 Task: Create New Customer with Customer Name: Domestic Hypermarket, Billing Address Line1: 4726 Wines Lane, Billing Address Line2:  Sabine Pass, Billing Address Line3:  Texas 77655, Cell Number: 204-362-4243
Action: Mouse moved to (193, 43)
Screenshot: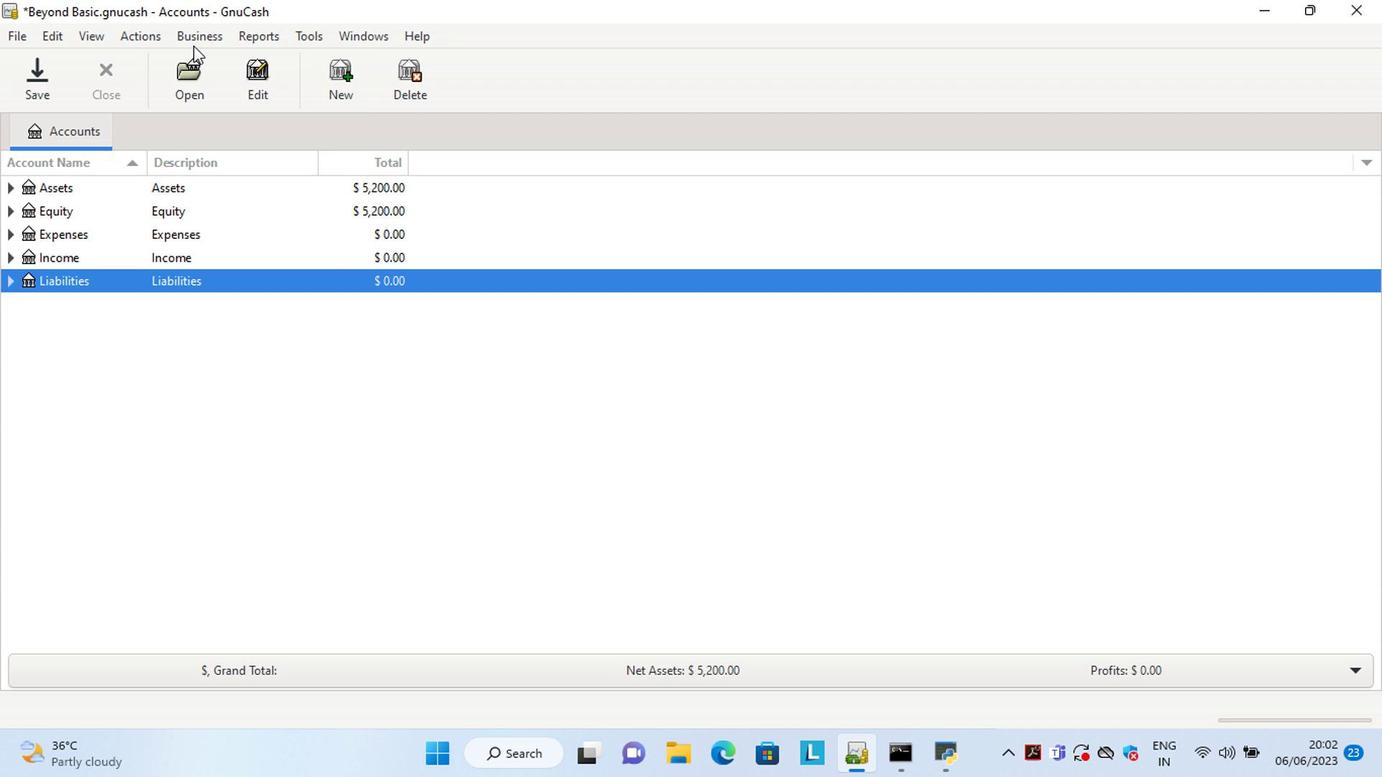 
Action: Mouse pressed left at (193, 43)
Screenshot: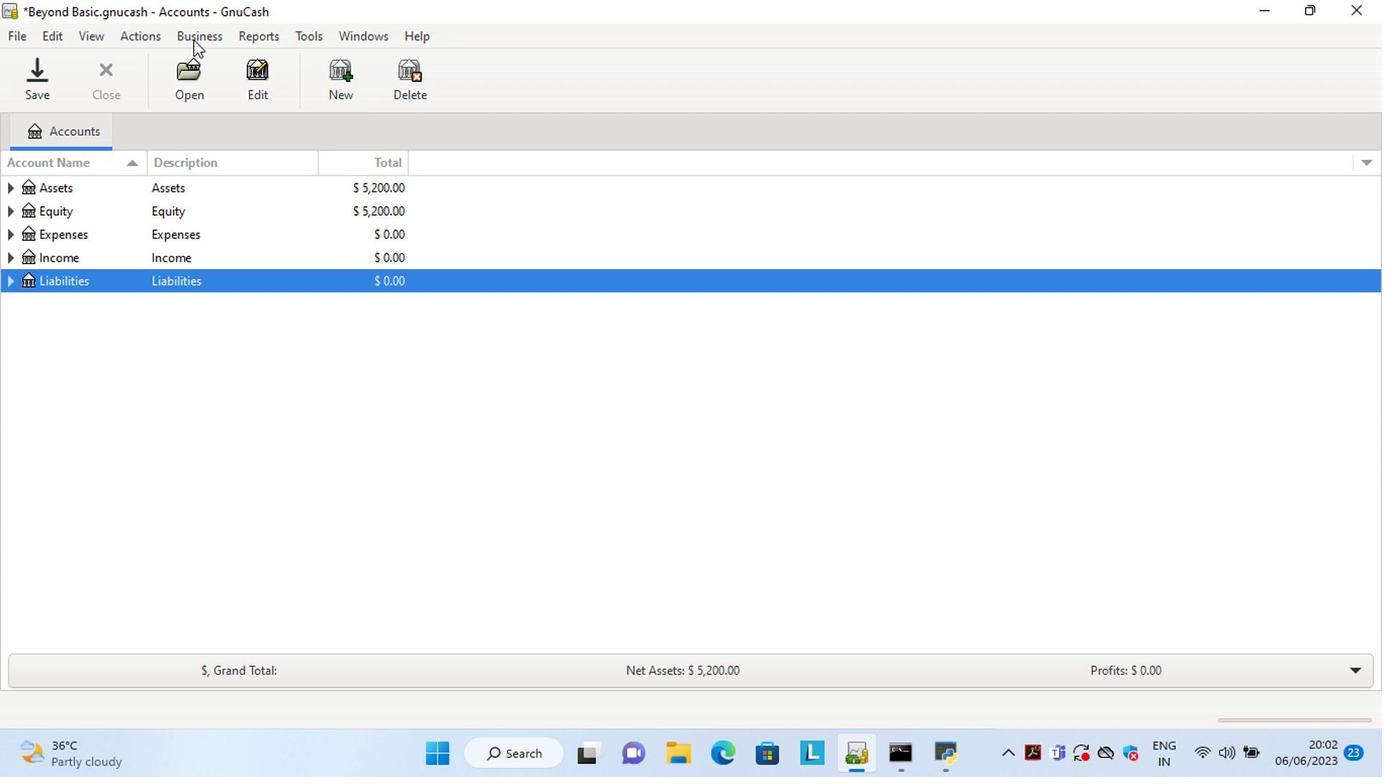 
Action: Mouse moved to (421, 86)
Screenshot: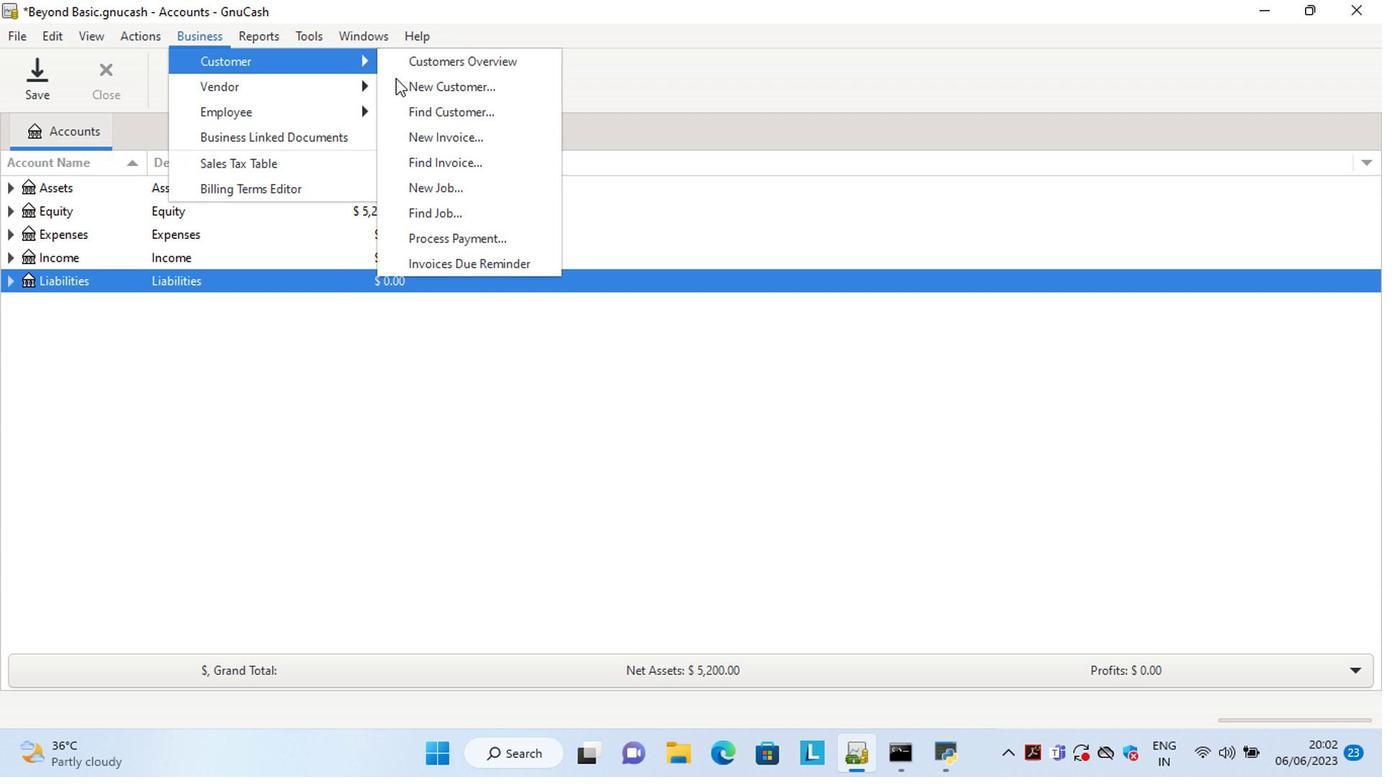 
Action: Mouse pressed left at (421, 86)
Screenshot: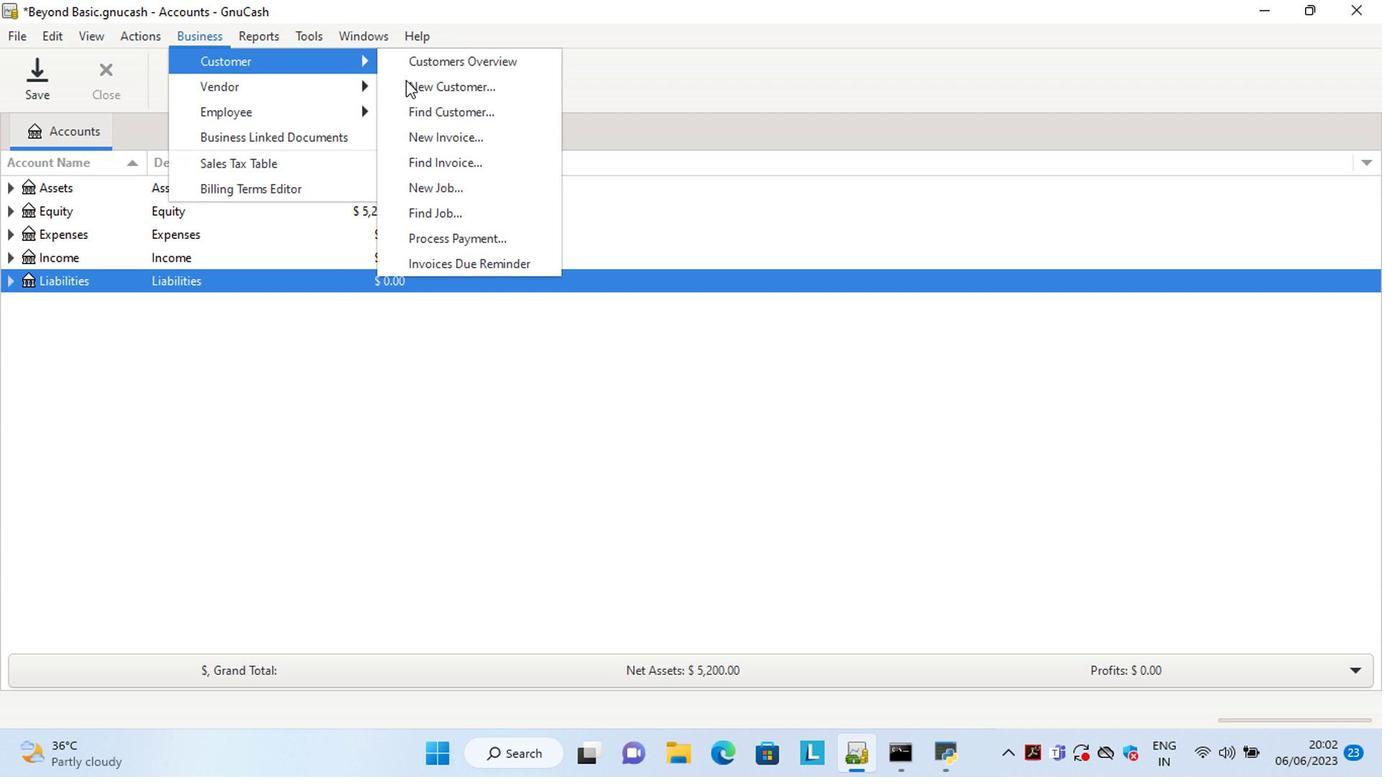 
Action: Mouse moved to (1075, 412)
Screenshot: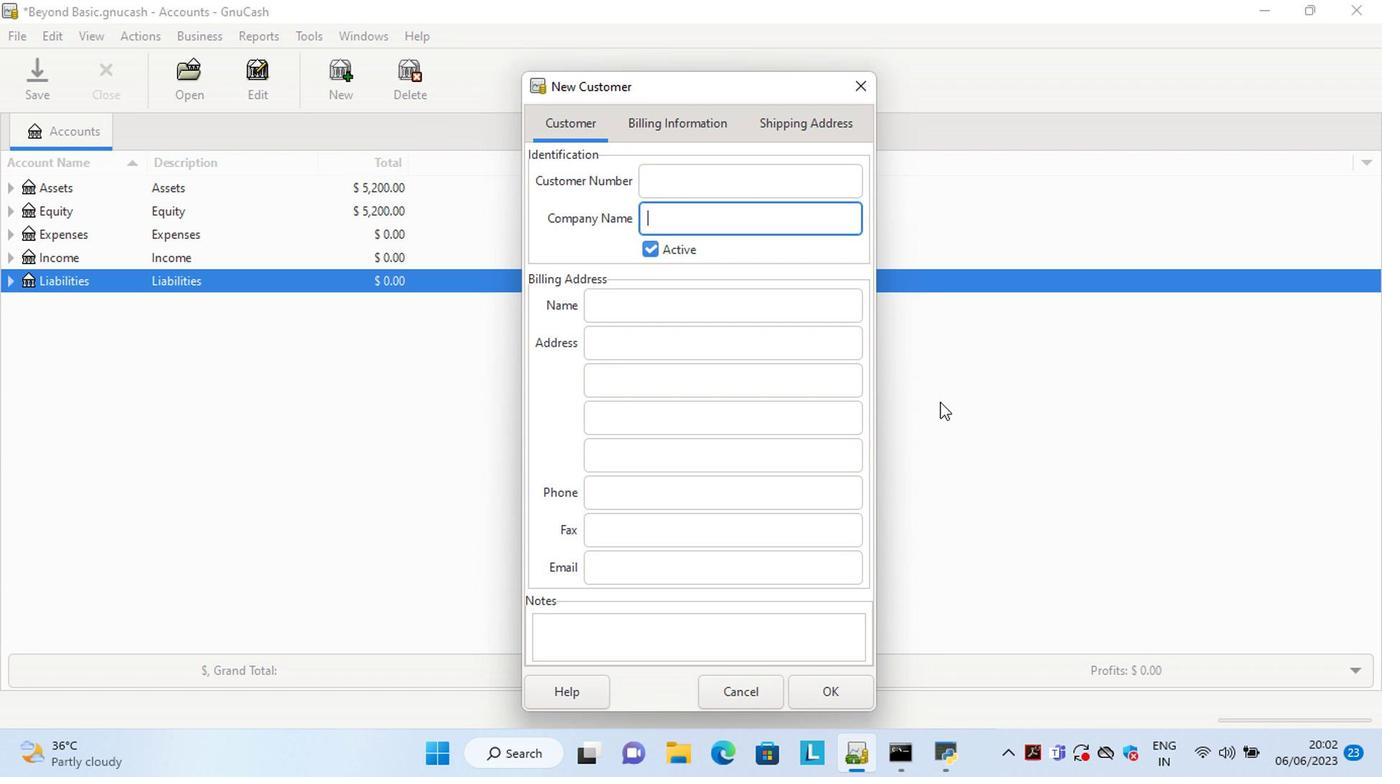 
Action: Key pressed <Key.shift>Domestic<Key.space><Key.shift>H
Screenshot: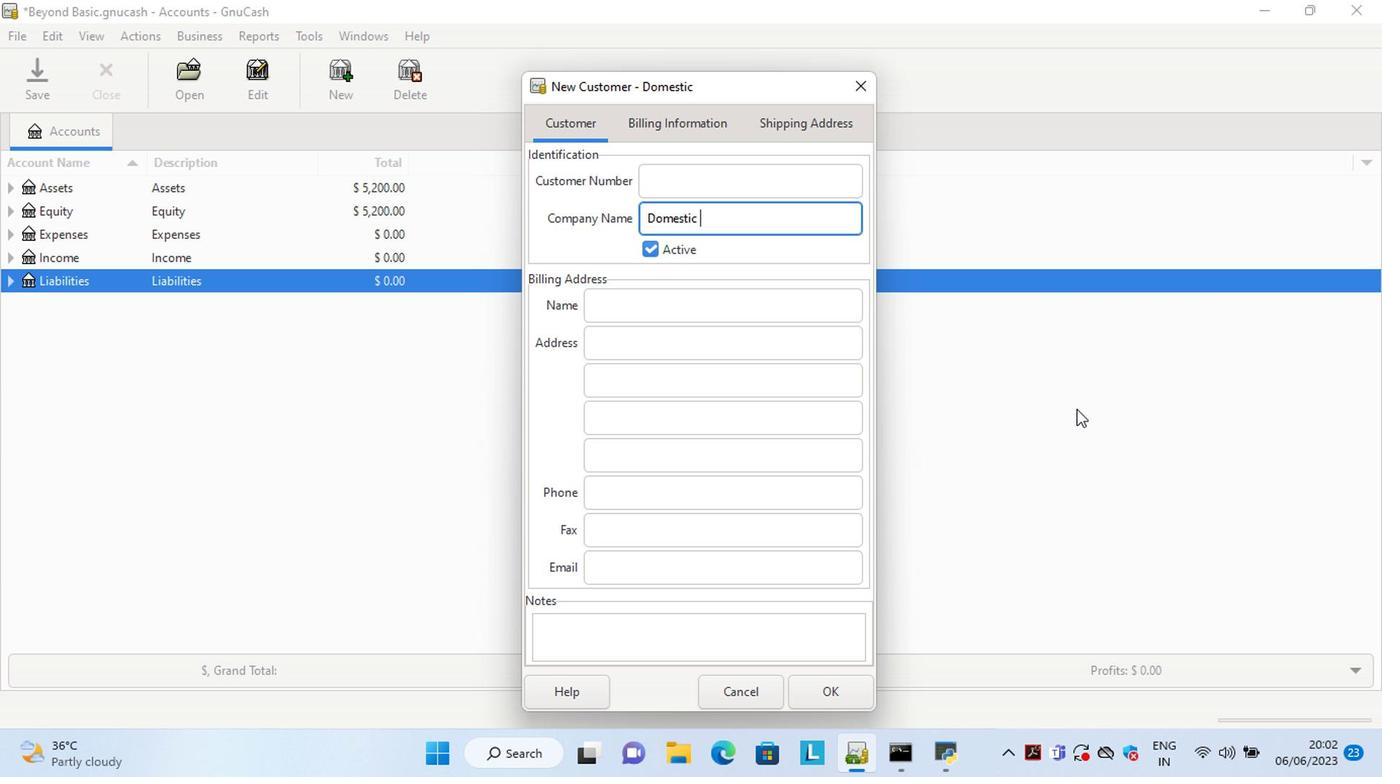
Action: Mouse moved to (1077, 414)
Screenshot: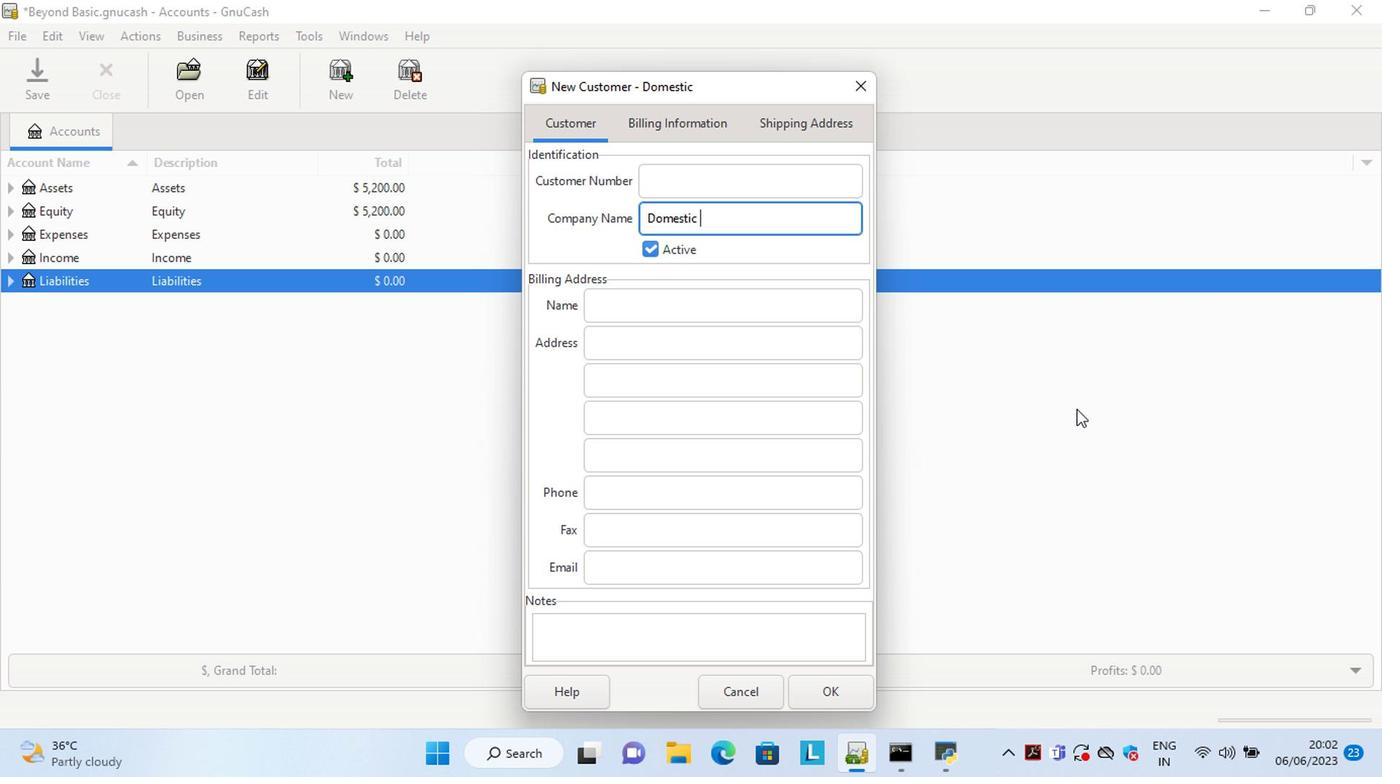 
Action: Key pressed ypermarket<Key.tab><Key.tab><Key.tab>4726<Key.space><Key.shift><Key.shift><Key.shift><Key.shift><Key.shift><Key.shift><Key.shift><Key.shift><Key.shift><Key.shift>Wines<Key.space><Key.shift>lae<Key.backspace><Key.backspace><Key.backspace><Key.backspace><Key.shift>Lane<Key.tab><Key.shift>Sab<Key.tab><Key.shift>T<Key.end>5<Key.tab><Key.tab>204-362-4243
Screenshot: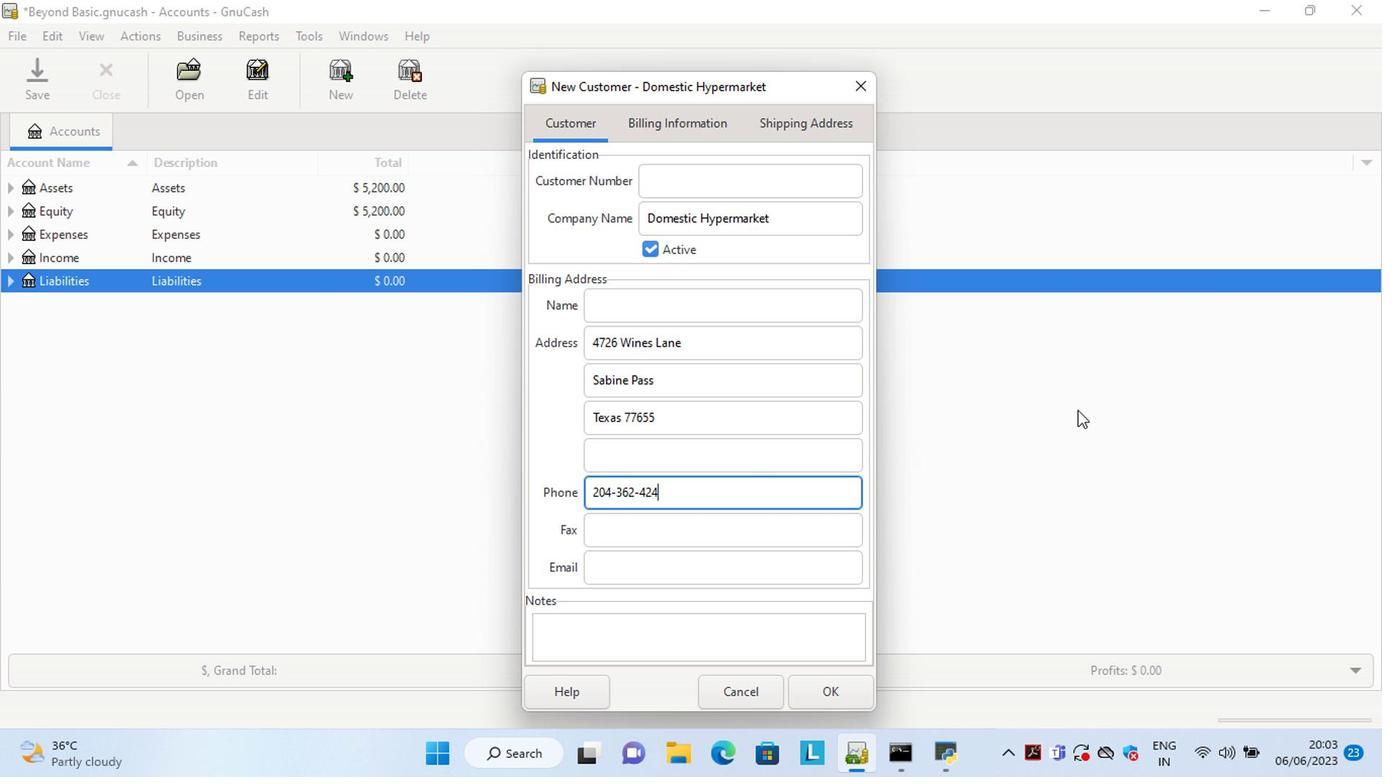 
Action: Mouse moved to (831, 692)
Screenshot: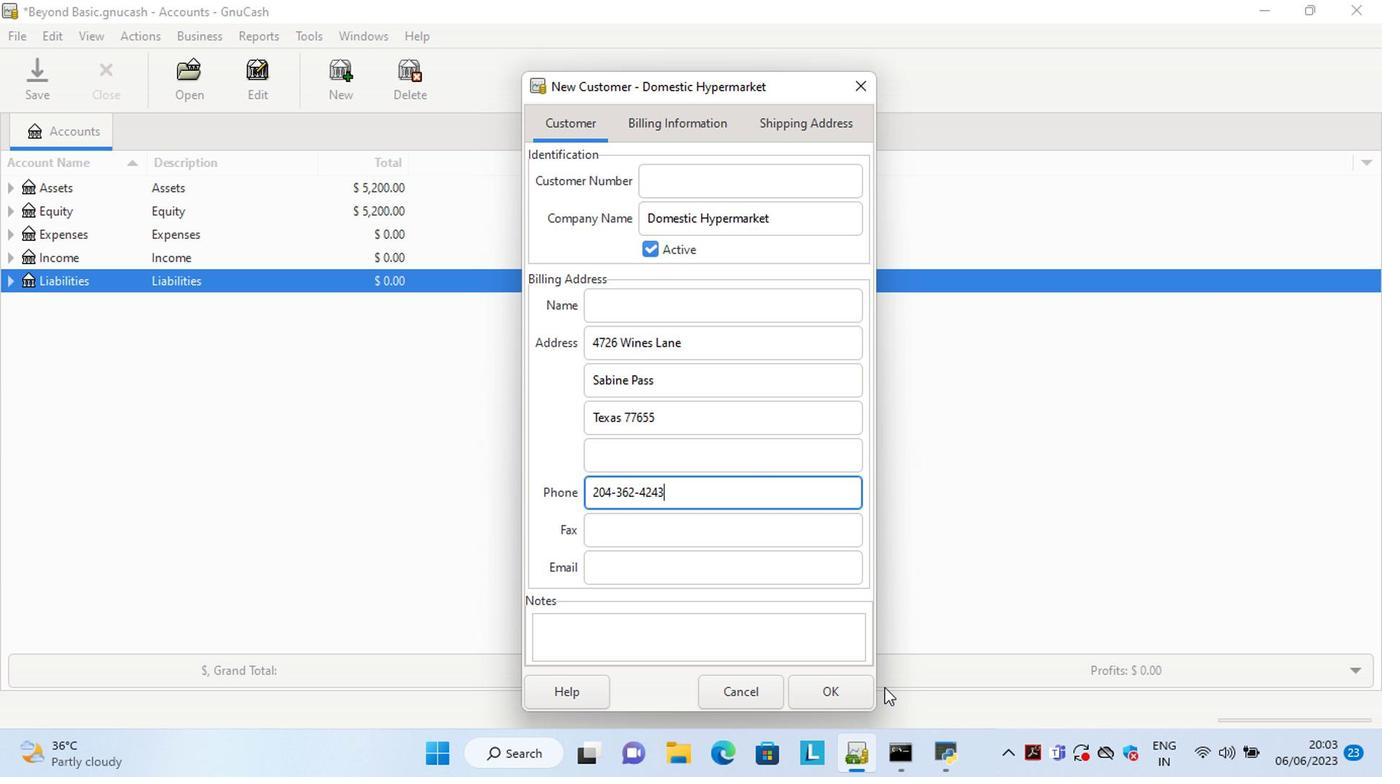 
Action: Mouse pressed left at (831, 692)
Screenshot: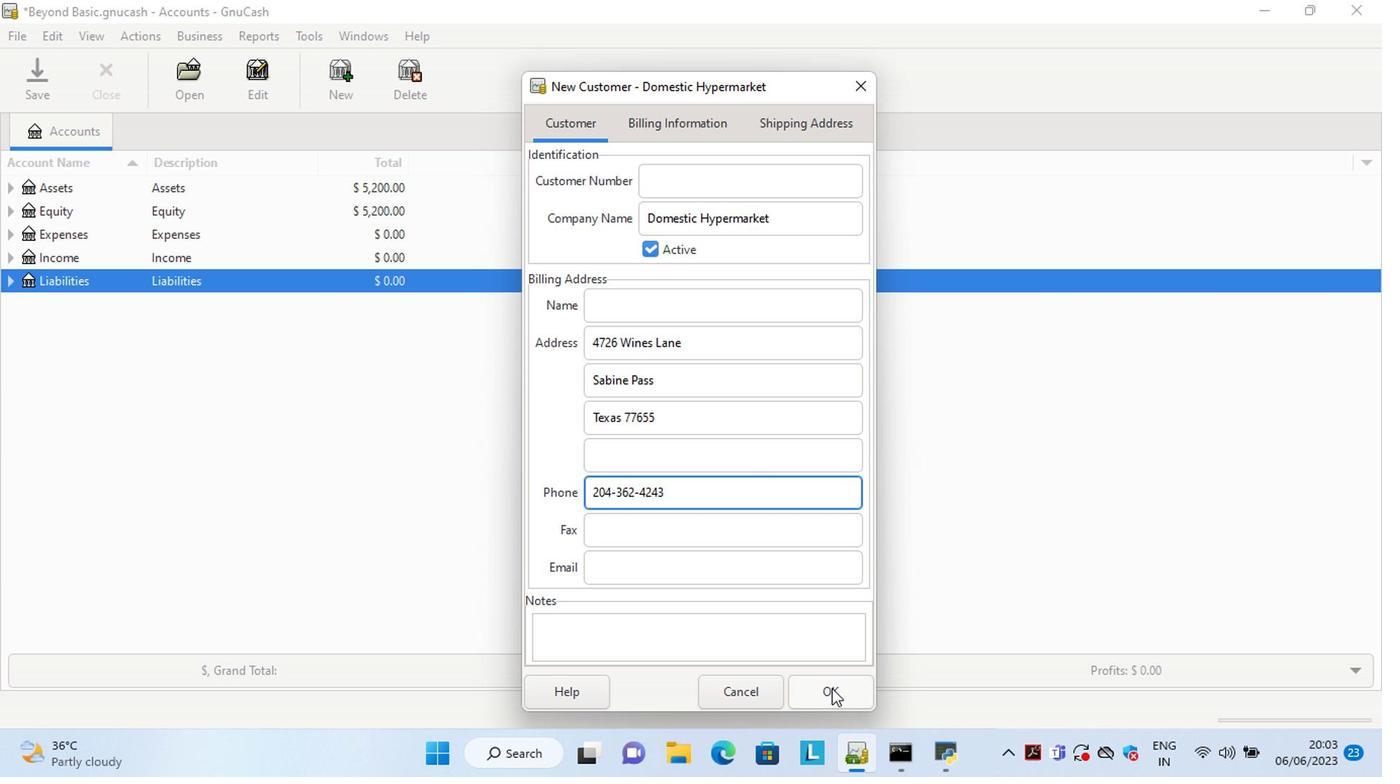 
